 Task: Go to the brackets.
Action: Mouse moved to (253, 28)
Screenshot: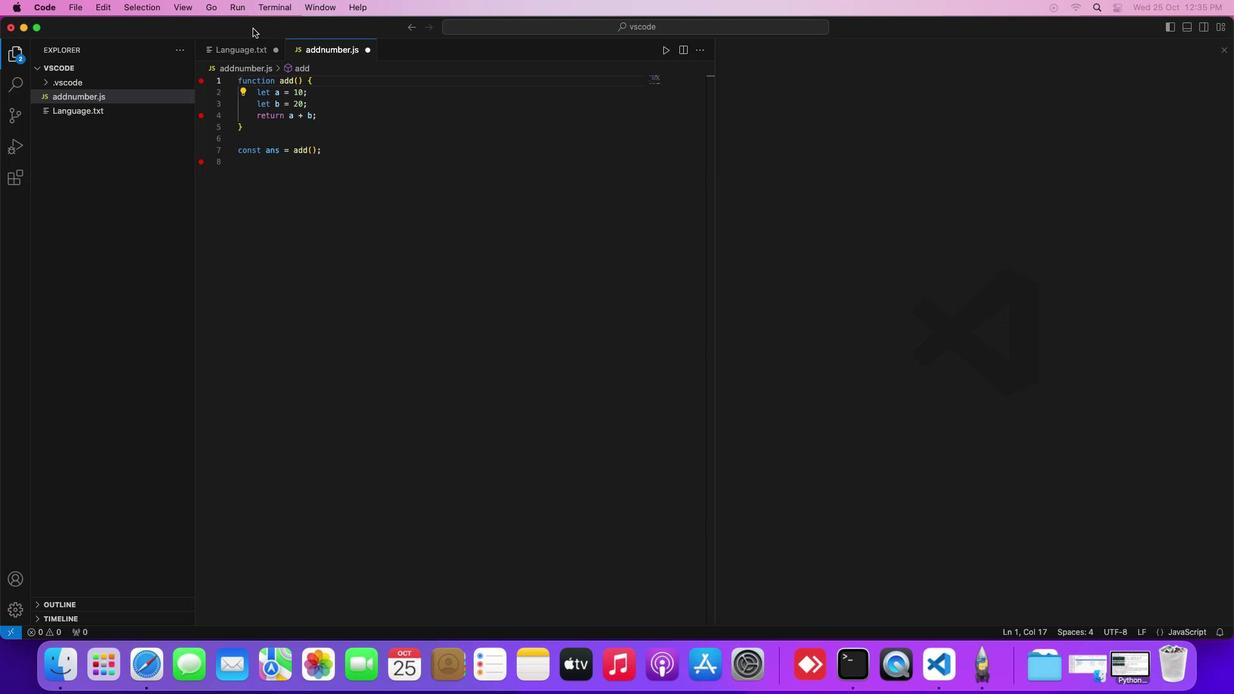 
Action: Mouse pressed left at (253, 28)
Screenshot: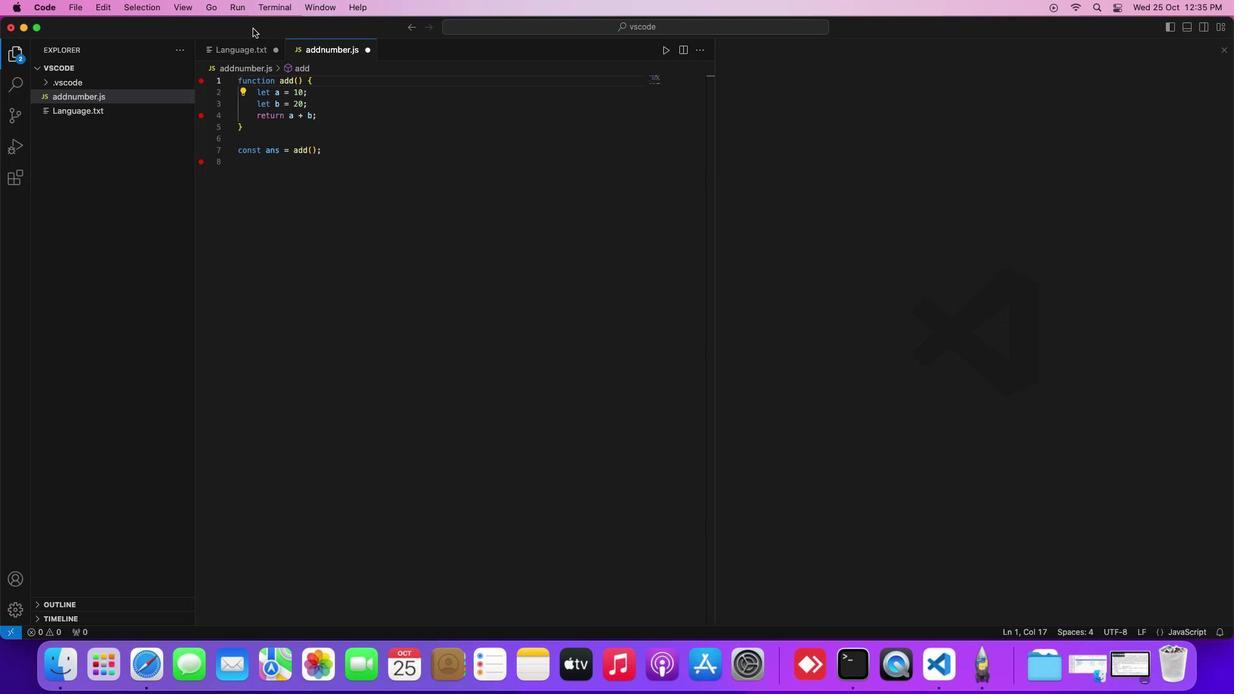 
Action: Mouse moved to (209, 9)
Screenshot: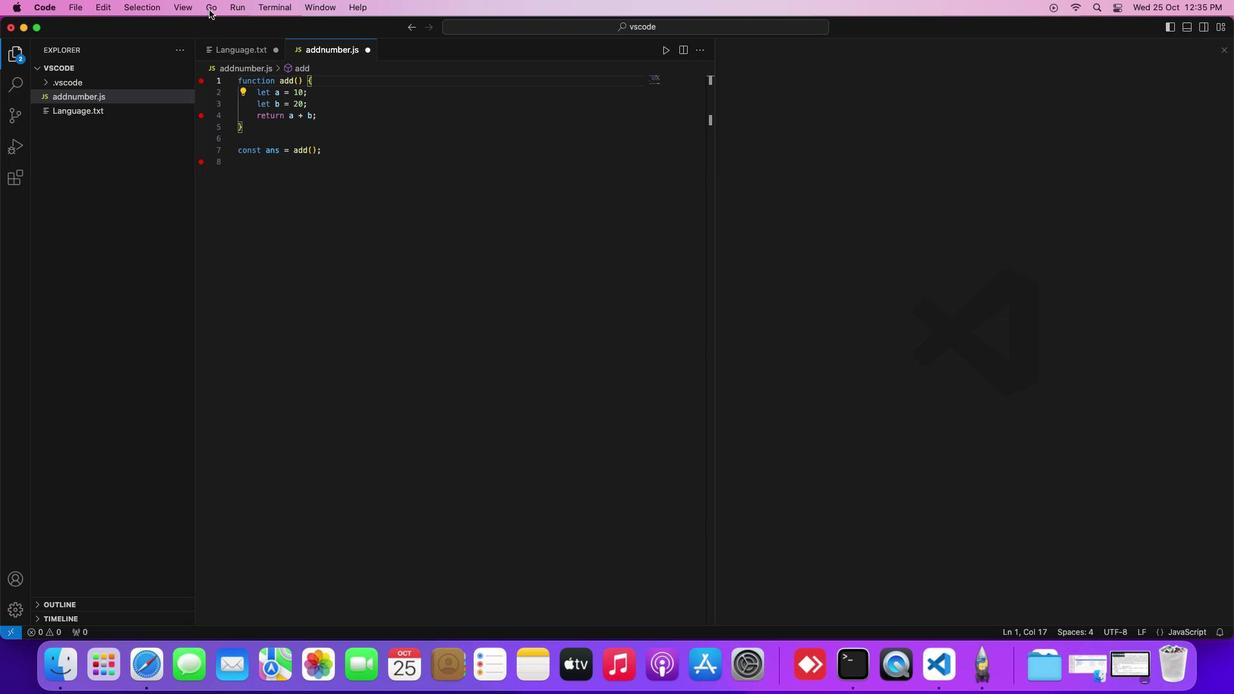 
Action: Mouse pressed left at (209, 9)
Screenshot: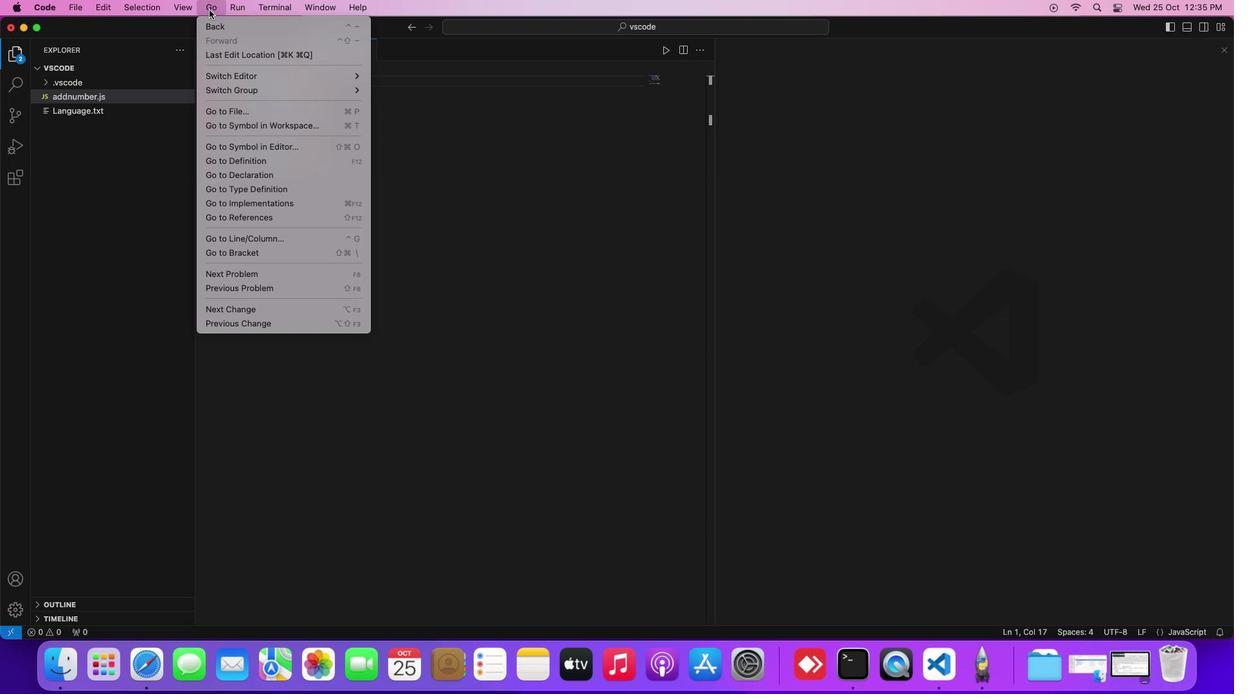 
Action: Mouse moved to (255, 251)
Screenshot: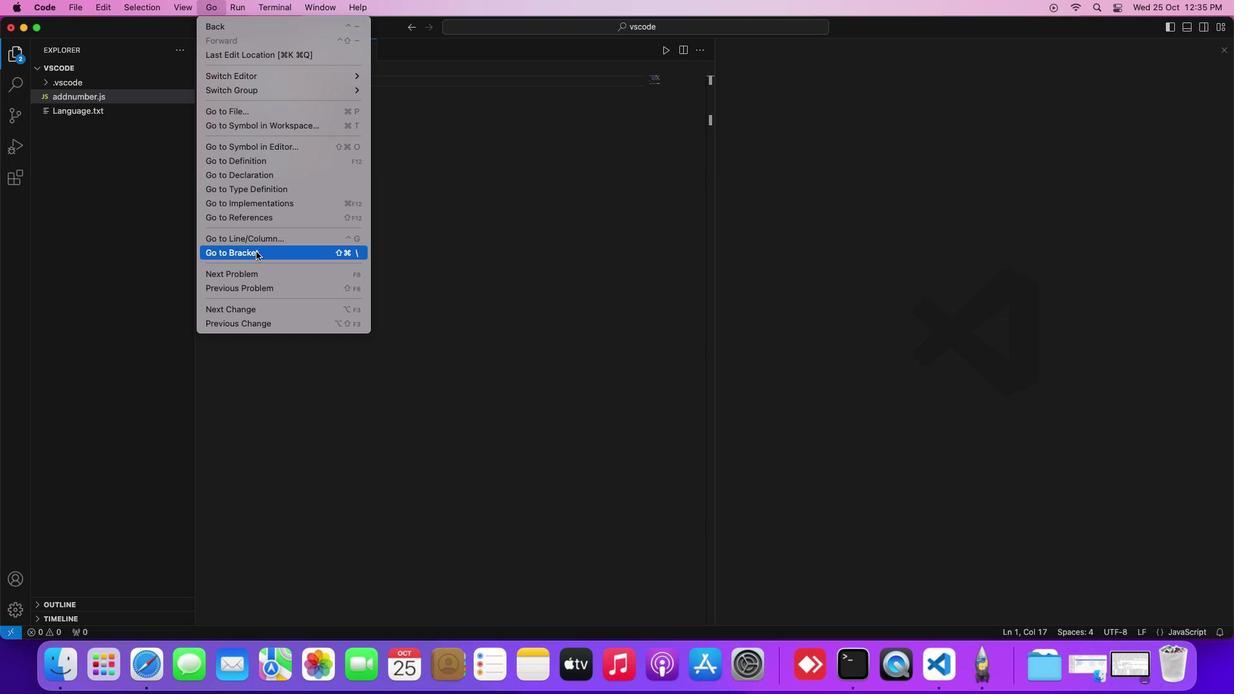 
Action: Mouse pressed left at (255, 251)
Screenshot: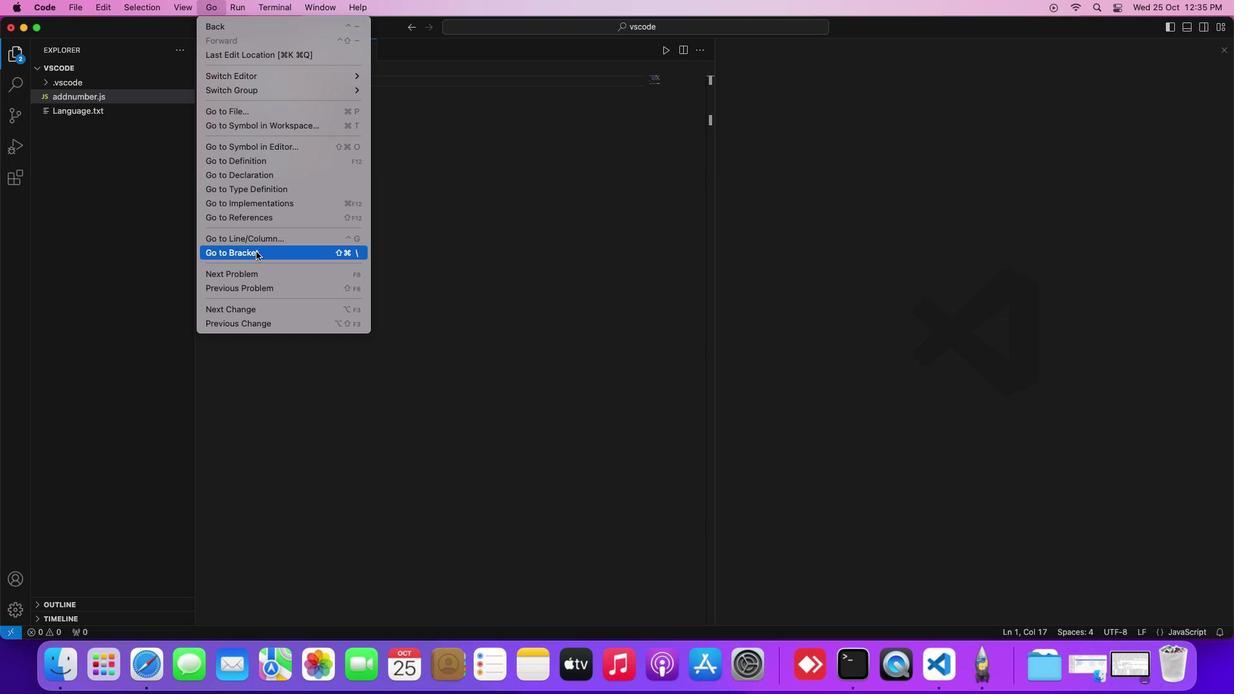 
Action: Mouse moved to (255, 252)
Screenshot: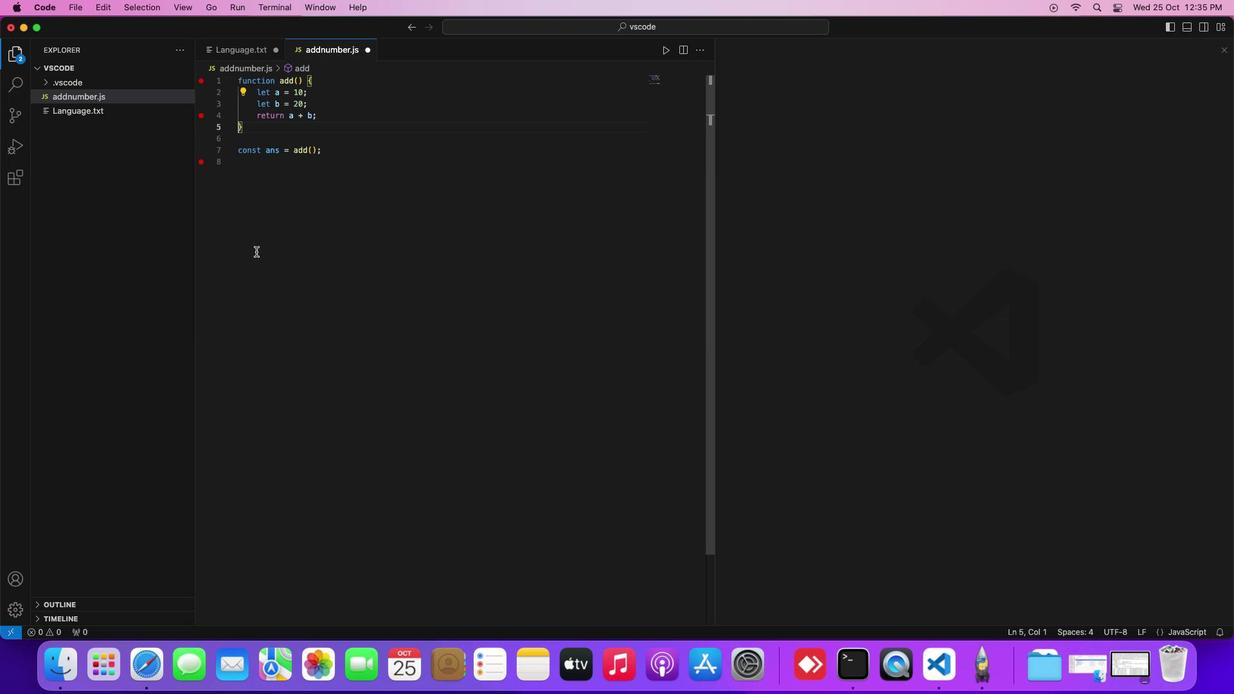 
